 Task: Locate the nearest lighthouses to Cape Cod, Massachusetts, and Martha's Vineyard, Massachusetts.
Action: Key pressed <Key.caps_lock>C<Key.caps_lock>apr<Key.backspace>e<Key.space>cod,<Key.space><Key.caps_lock>M<Key.caps_lock>asssa<Key.backspace><Key.backspace>achusetts<Key.enter>
Screenshot: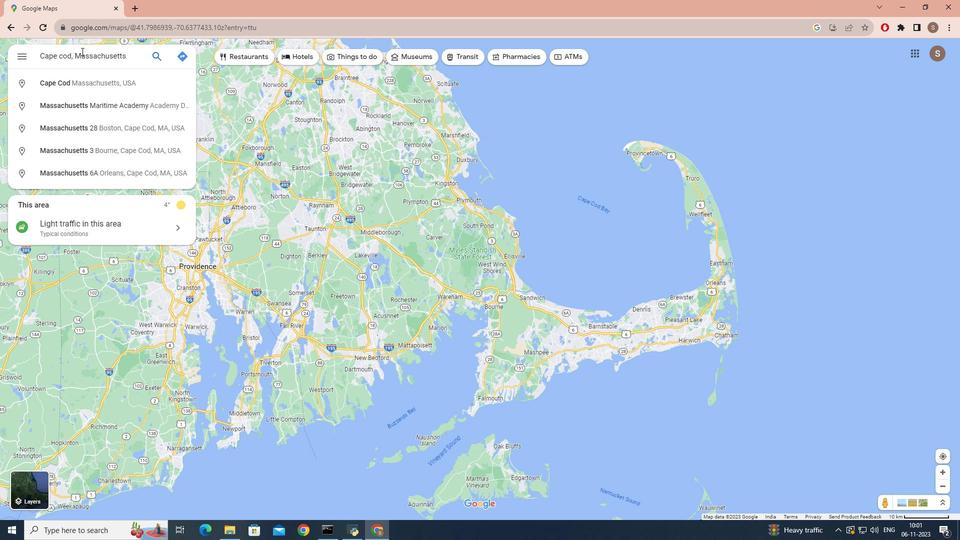 
Action: Mouse moved to (96, 245)
Screenshot: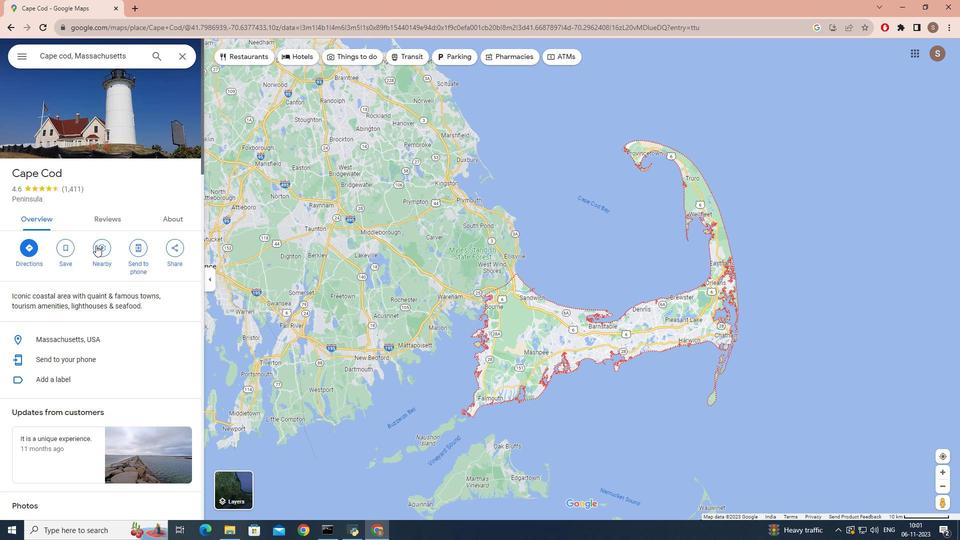 
Action: Mouse pressed left at (96, 245)
Screenshot: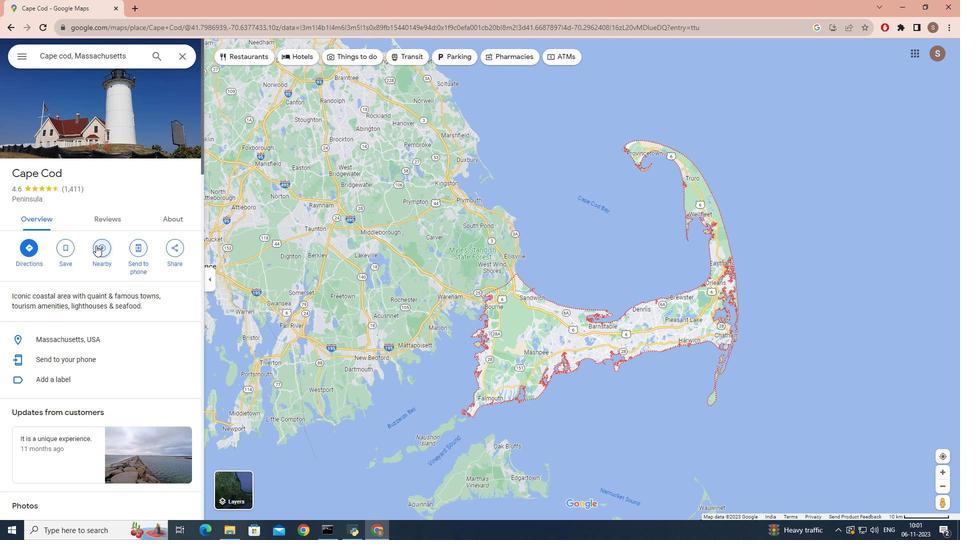 
Action: Mouse moved to (81, 56)
Screenshot: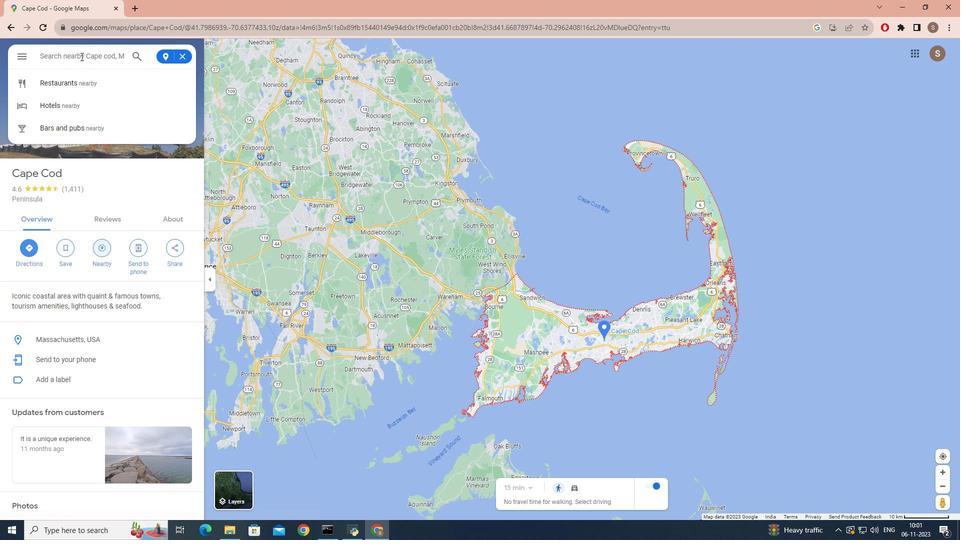 
Action: Key pressed lighthouse<Key.enter>
Screenshot: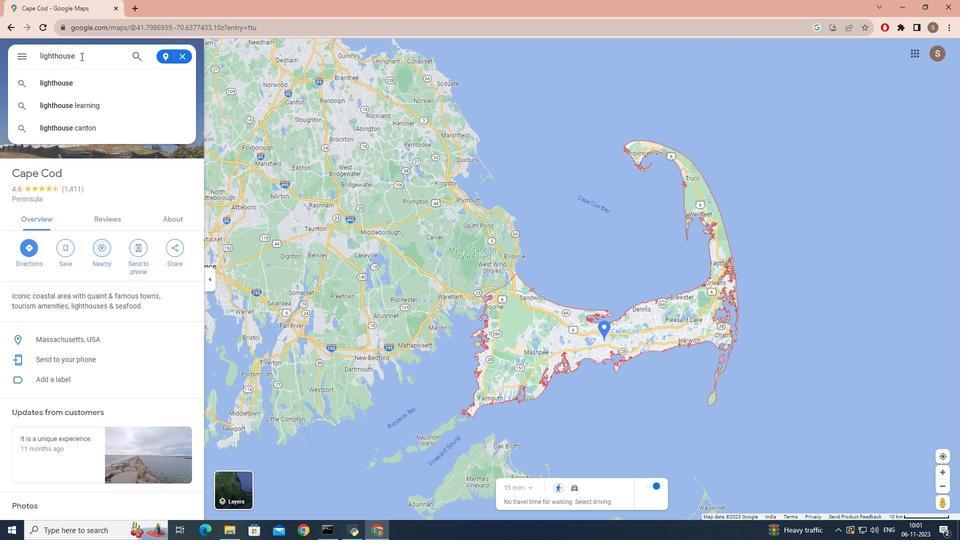 
Action: Mouse moved to (75, 205)
Screenshot: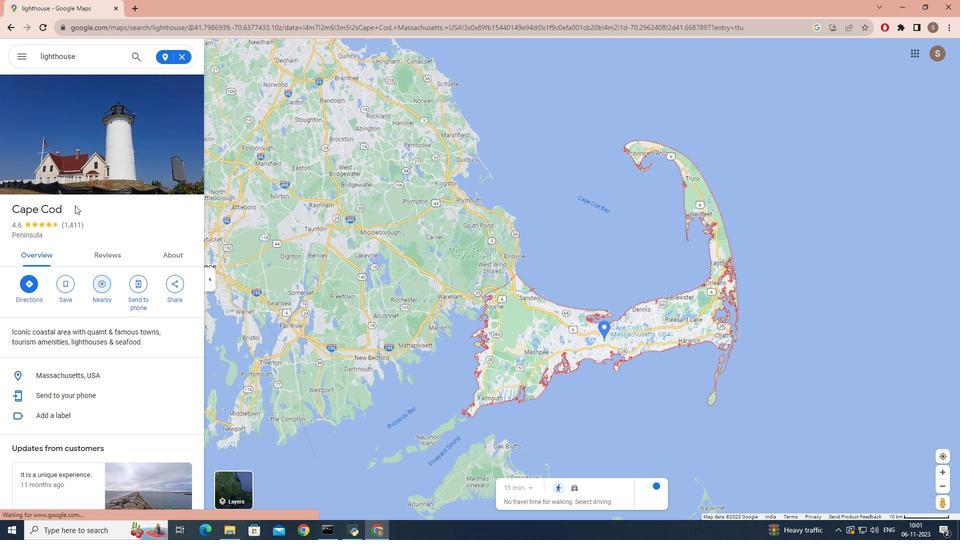 
Action: Mouse scrolled (75, 205) with delta (0, 0)
Screenshot: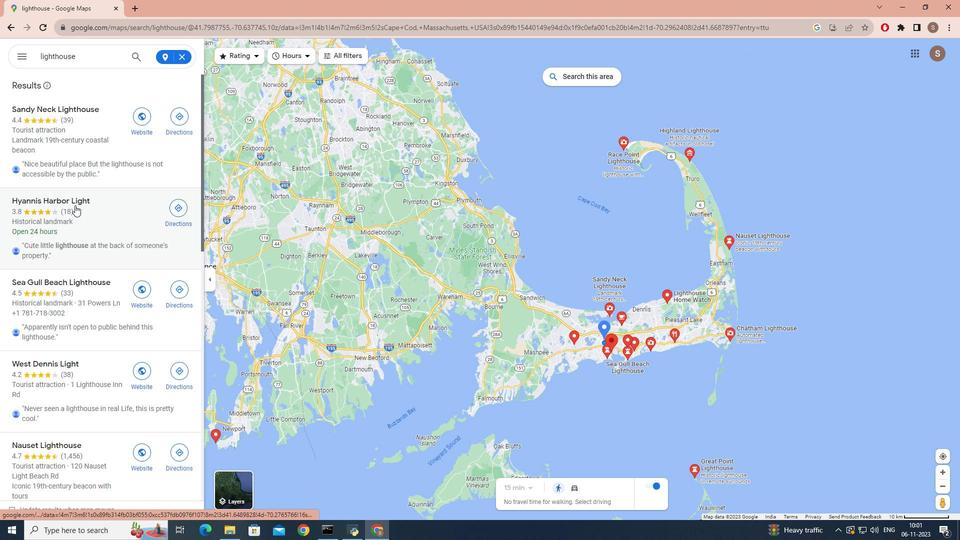 
Action: Mouse scrolled (75, 205) with delta (0, 0)
Screenshot: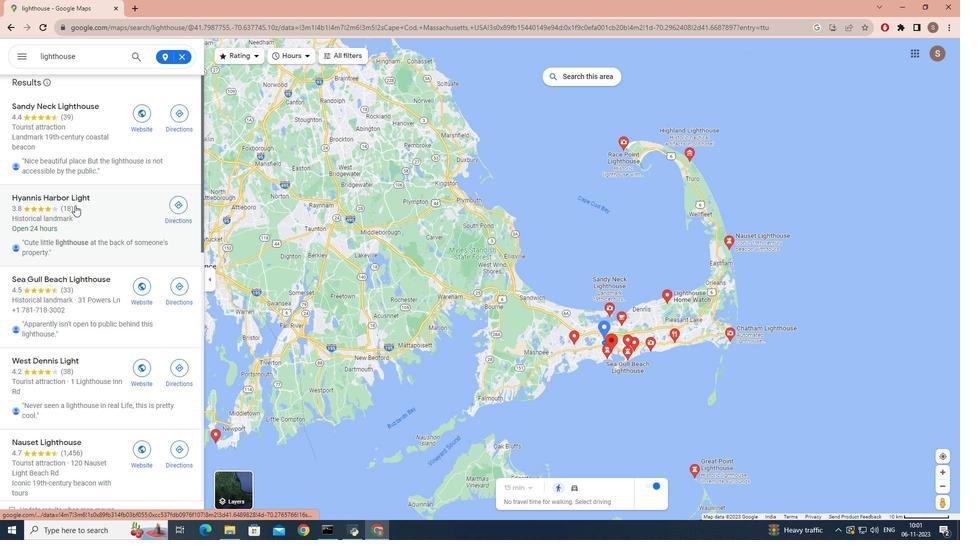 
Action: Mouse moved to (181, 59)
Screenshot: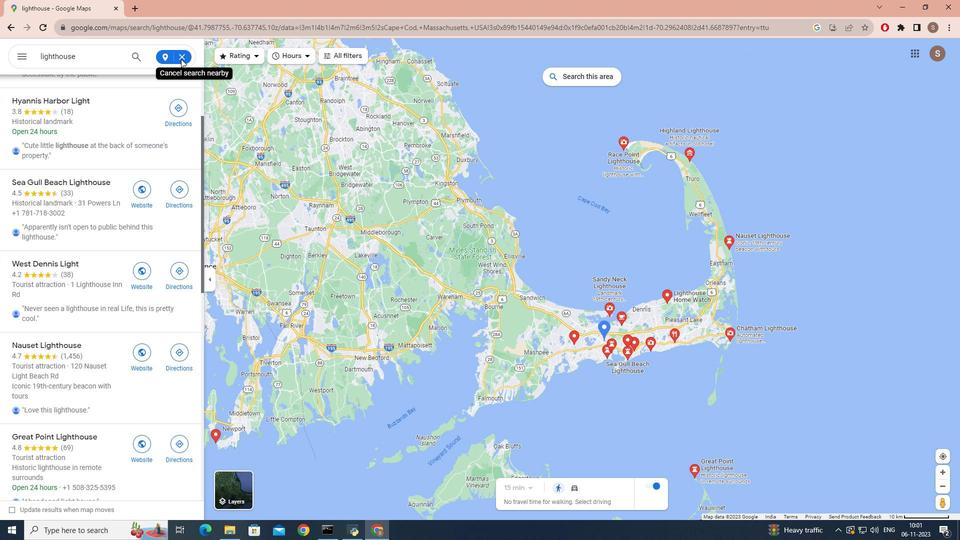 
Action: Mouse pressed left at (181, 59)
Screenshot: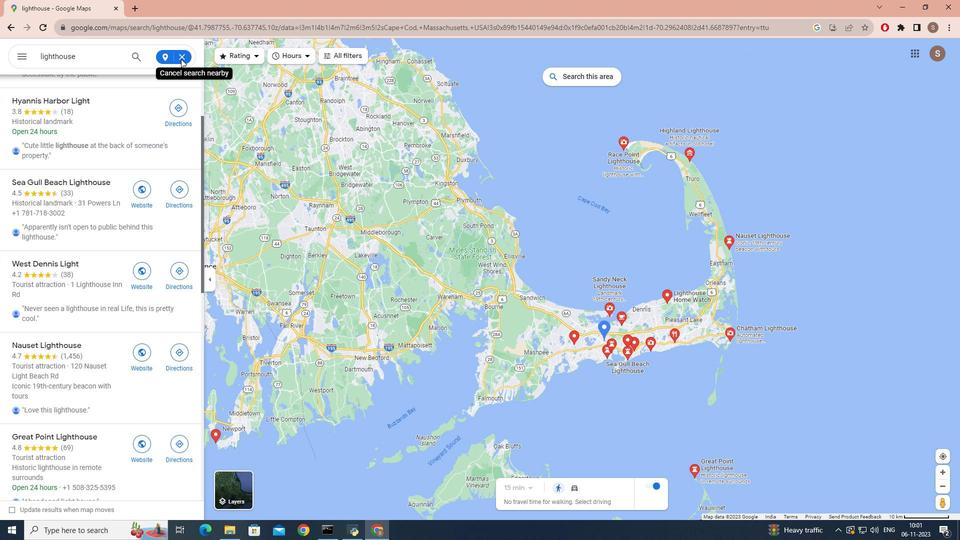 
Action: Mouse pressed left at (181, 59)
Screenshot: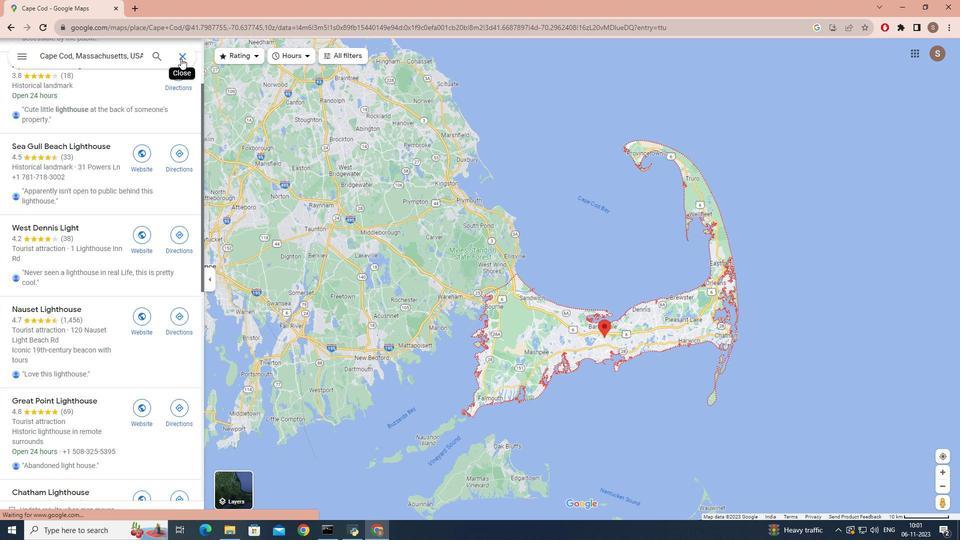 
Action: Mouse moved to (89, 55)
Screenshot: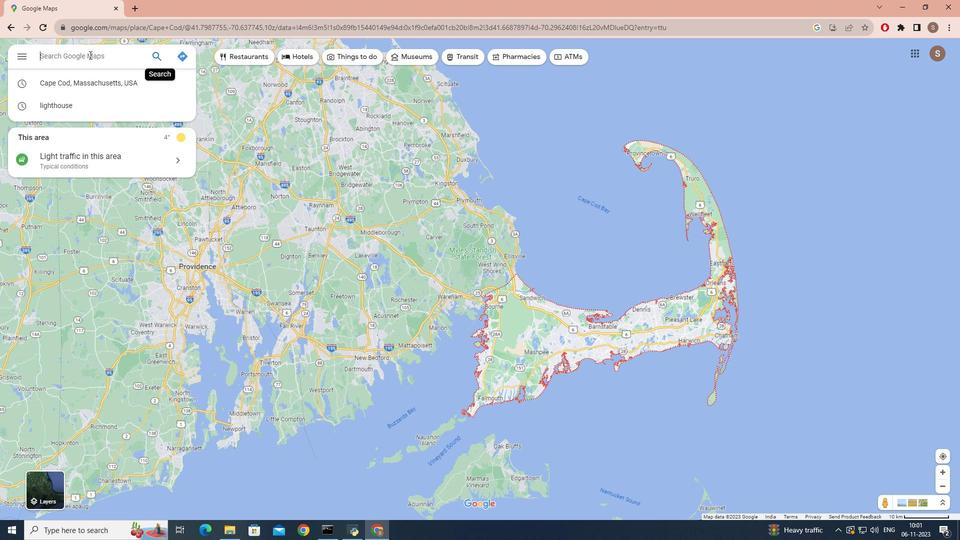 
Action: Key pressed <Key.caps_lock>M<Key.caps_lock>arths<Key.backspace>a<Key.space>s<Key.space>vineyard,<Key.caps_lock>M<Key.caps_lock>assachusetts<Key.enter>
Screenshot: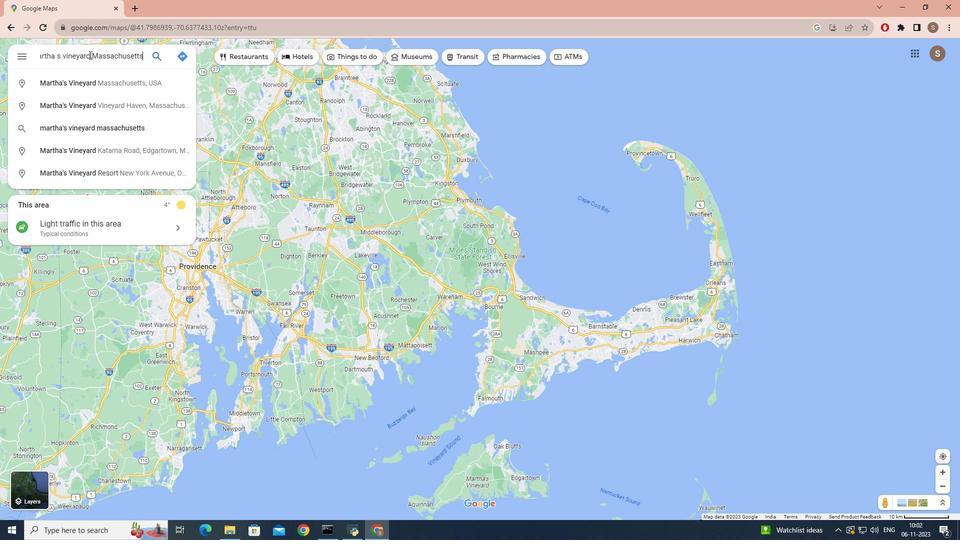 
Action: Mouse moved to (103, 248)
Screenshot: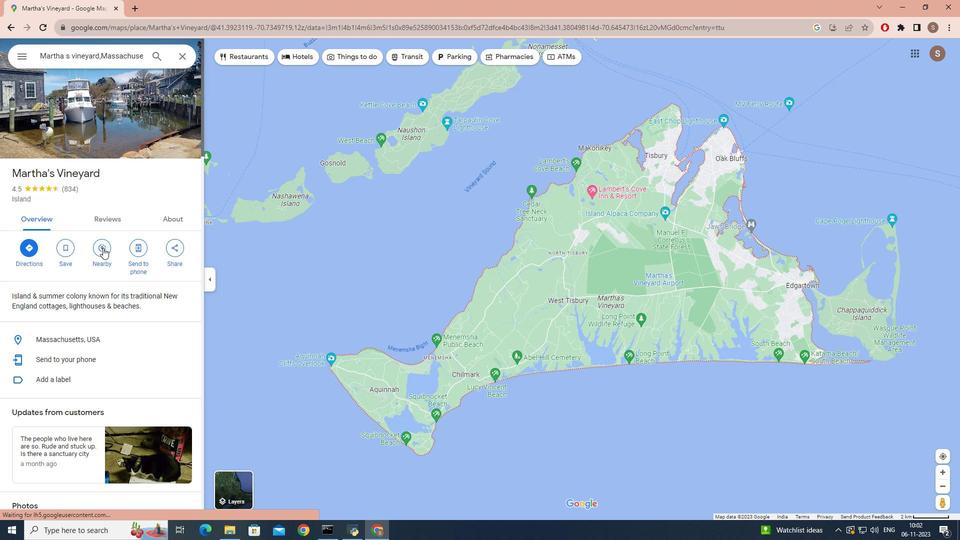 
Action: Mouse pressed left at (103, 248)
Screenshot: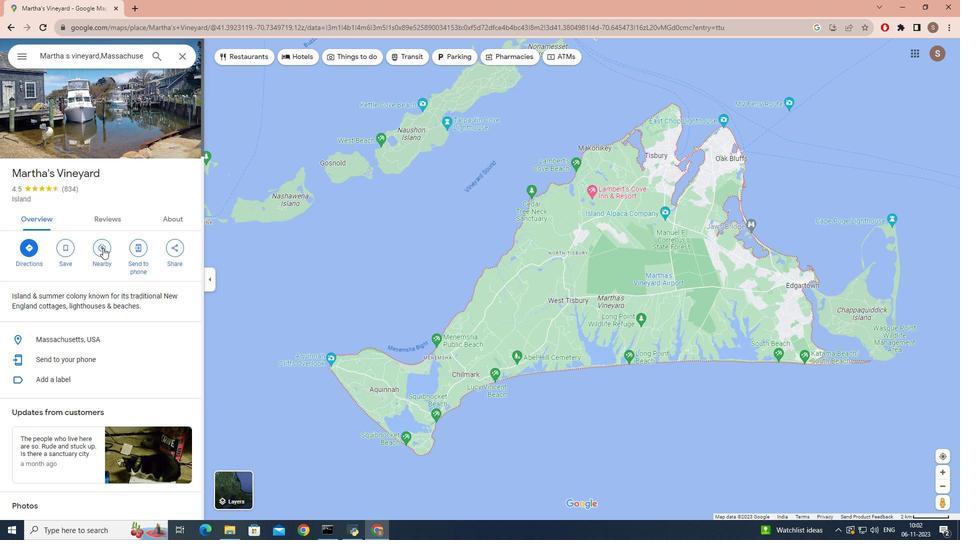 
Action: Mouse moved to (100, 53)
Screenshot: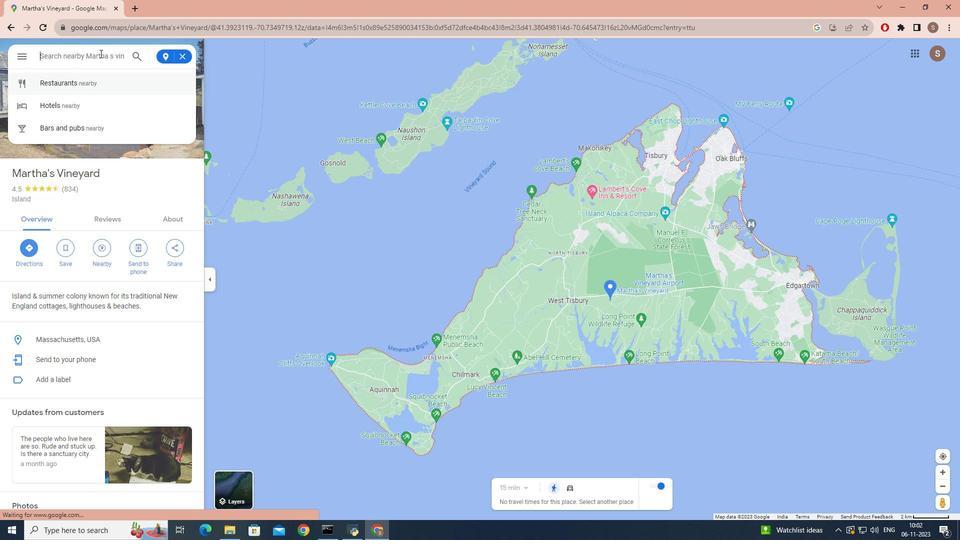 
Action: Key pressed lighthouses<Key.backspace><Key.enter>
Screenshot: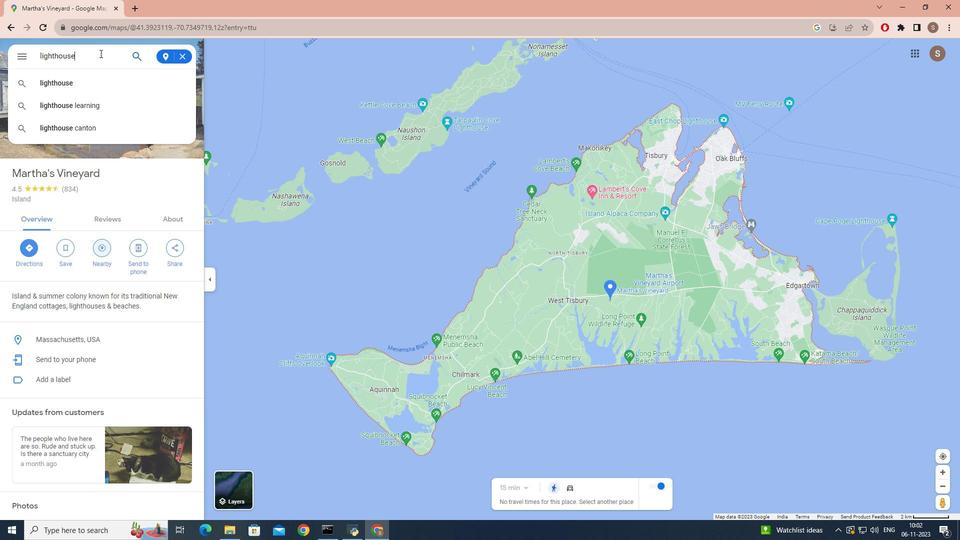 
Action: Mouse moved to (37, 228)
Screenshot: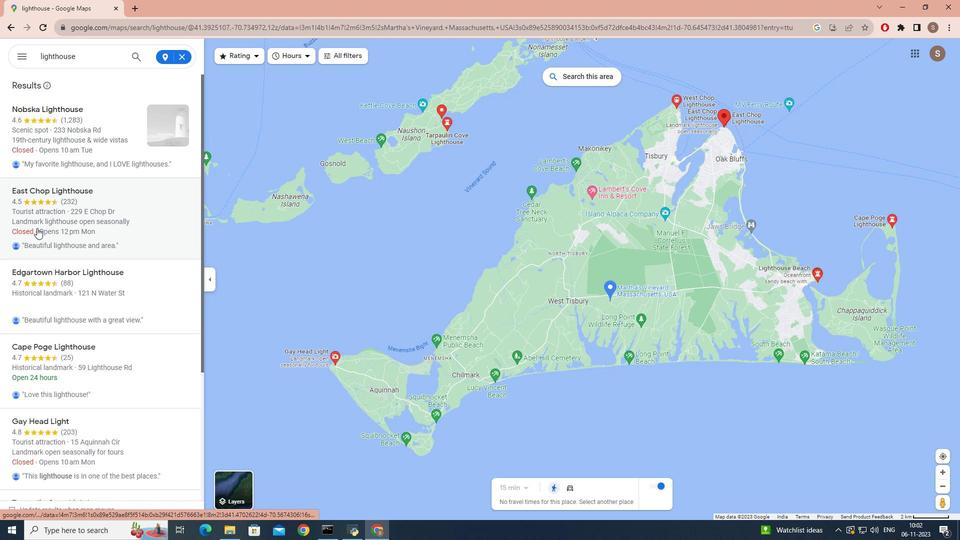 
Action: Mouse scrolled (37, 227) with delta (0, 0)
Screenshot: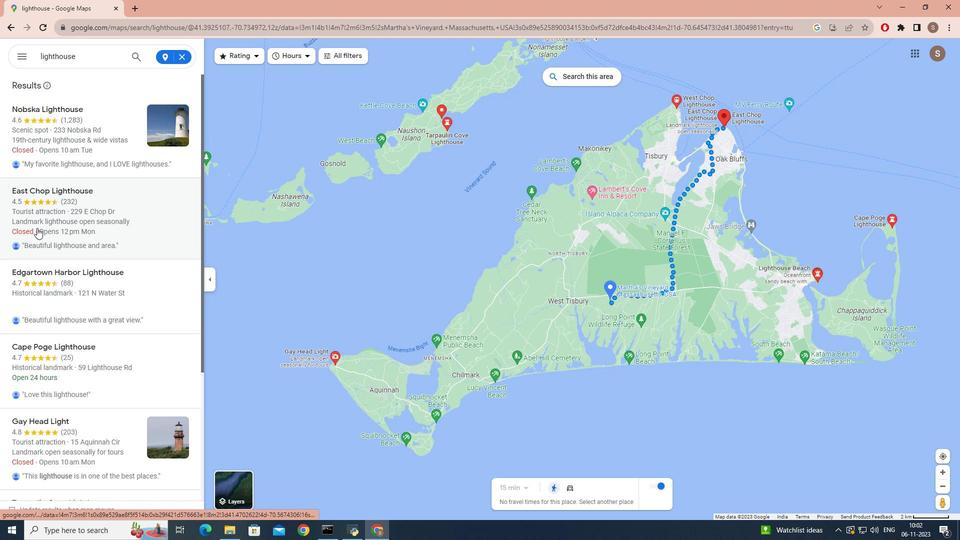
Action: Mouse scrolled (37, 227) with delta (0, 0)
Screenshot: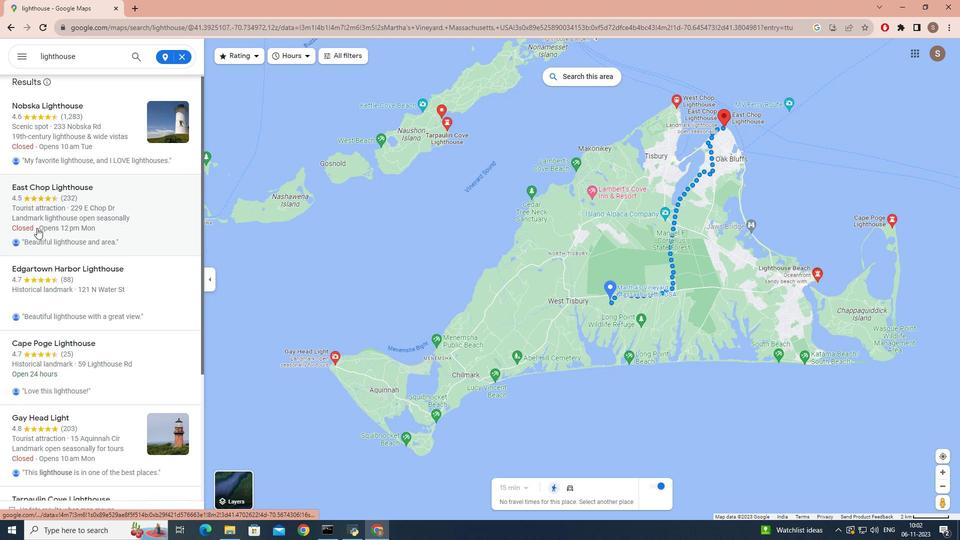 
Action: Mouse scrolled (37, 227) with delta (0, 0)
Screenshot: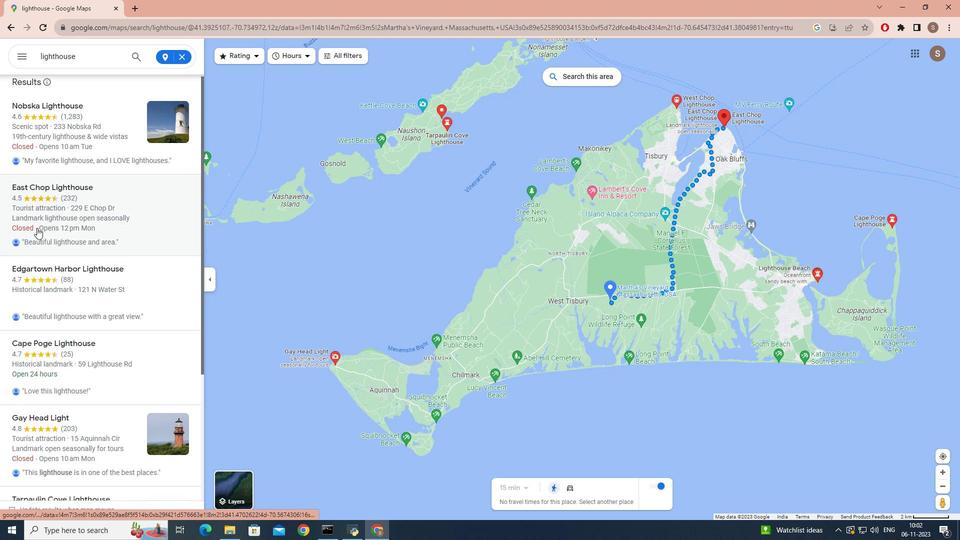 
Action: Mouse scrolled (37, 227) with delta (0, 0)
Screenshot: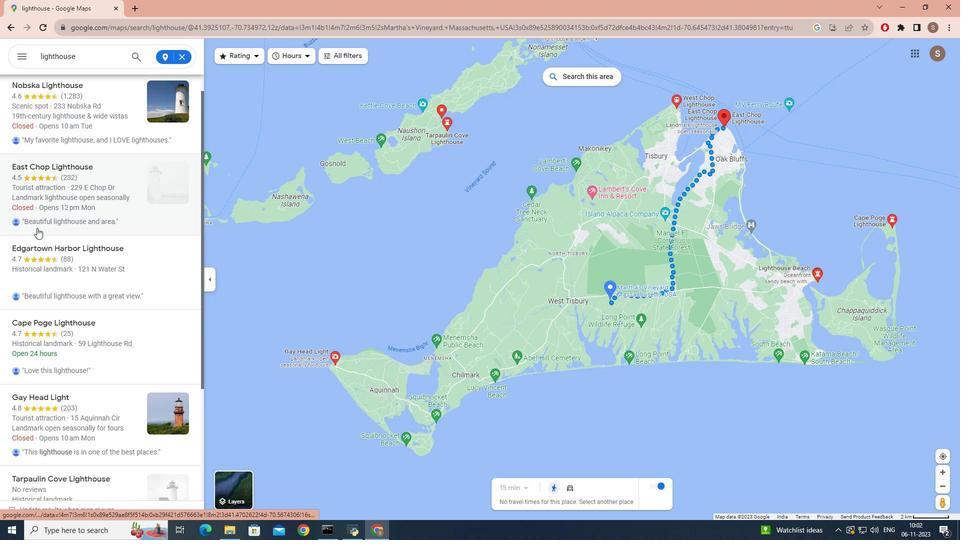 
Action: Mouse scrolled (37, 227) with delta (0, 0)
Screenshot: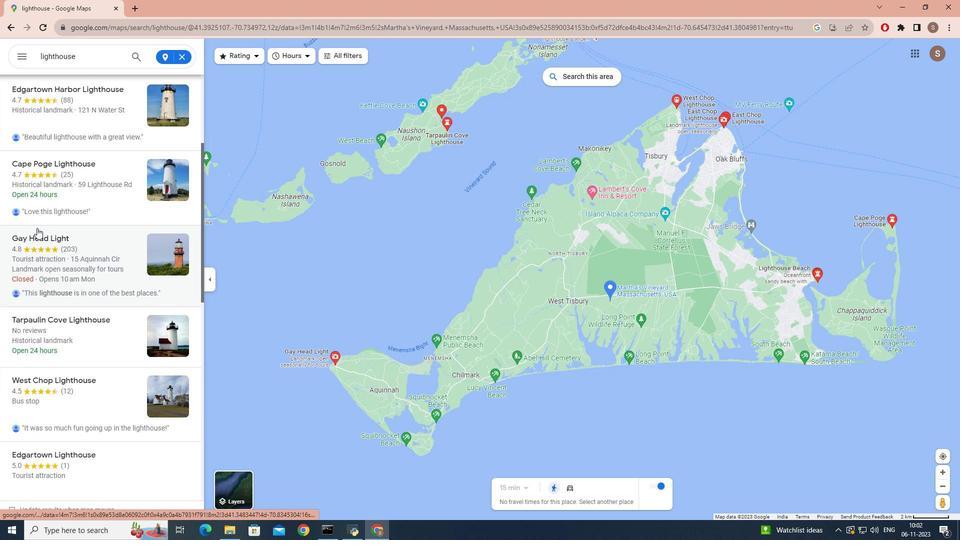 
